 Task: Create a due date automation trigger when advanced on, on the monday of the week a card is due add dates with an incomplete due date at 11:00 AM.
Action: Mouse moved to (963, 74)
Screenshot: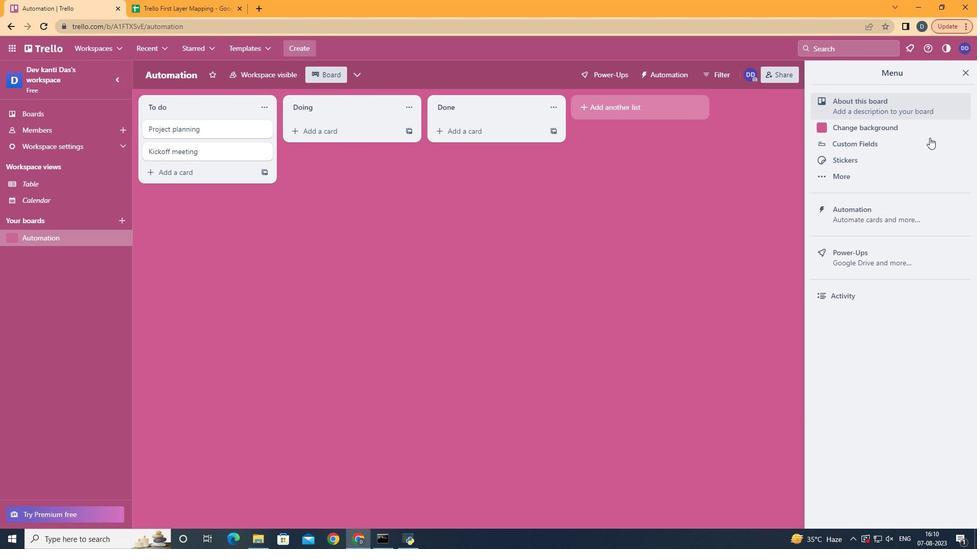 
Action: Mouse pressed left at (963, 74)
Screenshot: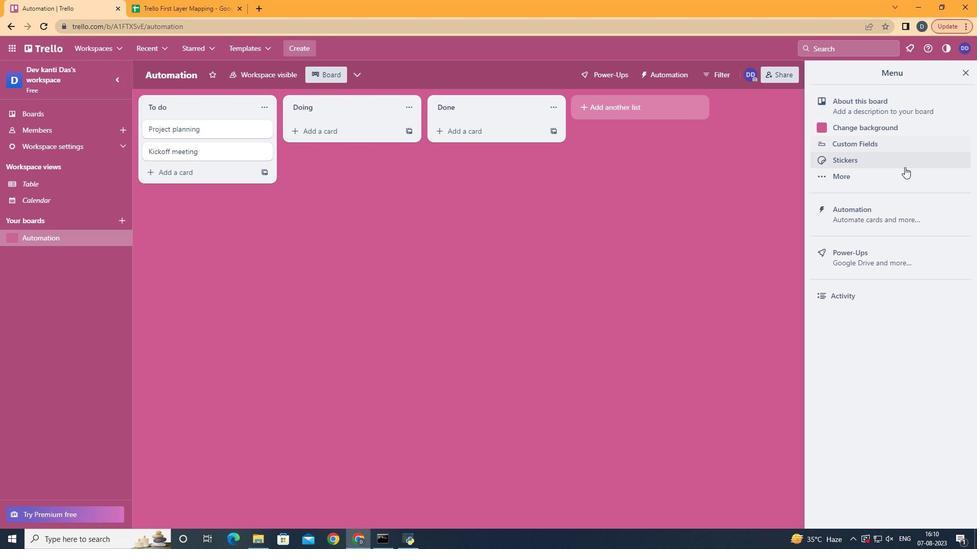 
Action: Mouse moved to (880, 213)
Screenshot: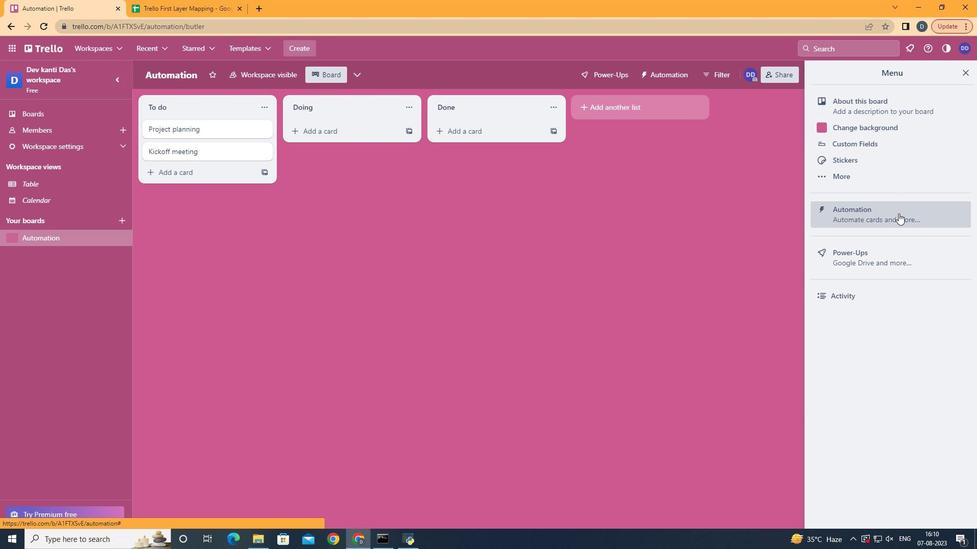 
Action: Mouse pressed left at (880, 213)
Screenshot: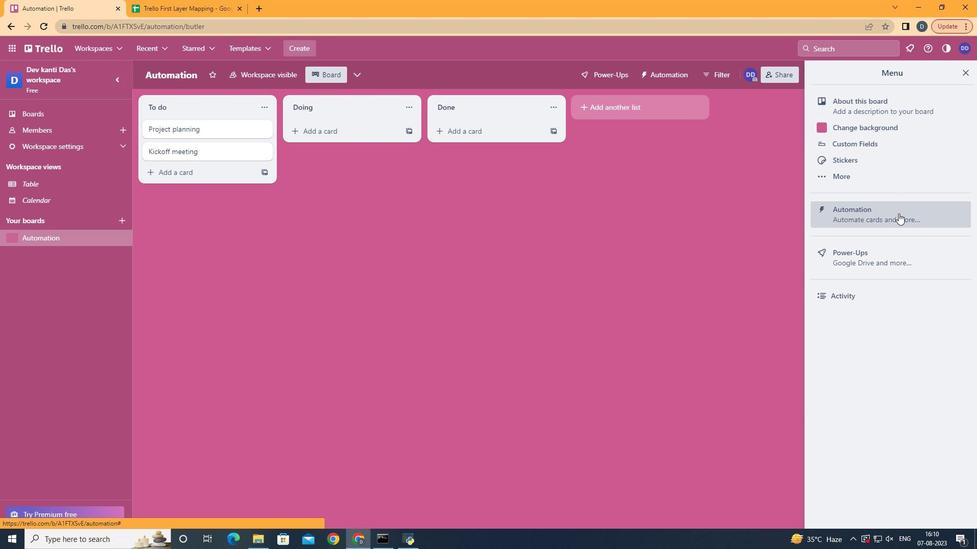 
Action: Mouse moved to (198, 203)
Screenshot: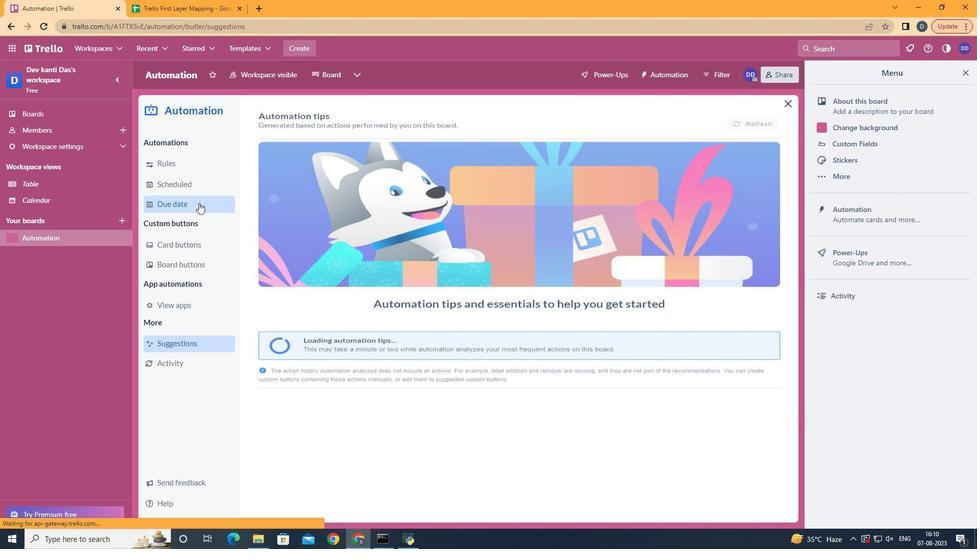 
Action: Mouse pressed left at (198, 203)
Screenshot: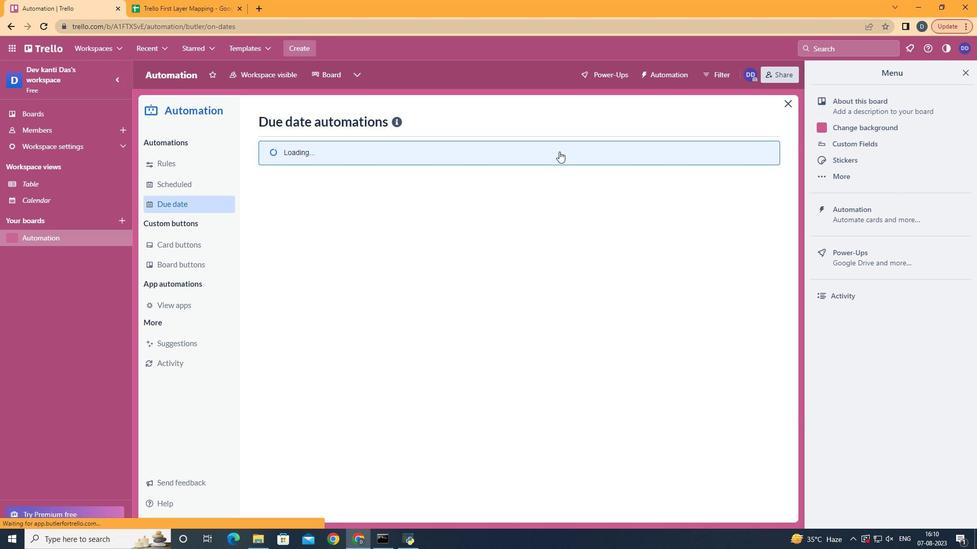 
Action: Mouse moved to (719, 119)
Screenshot: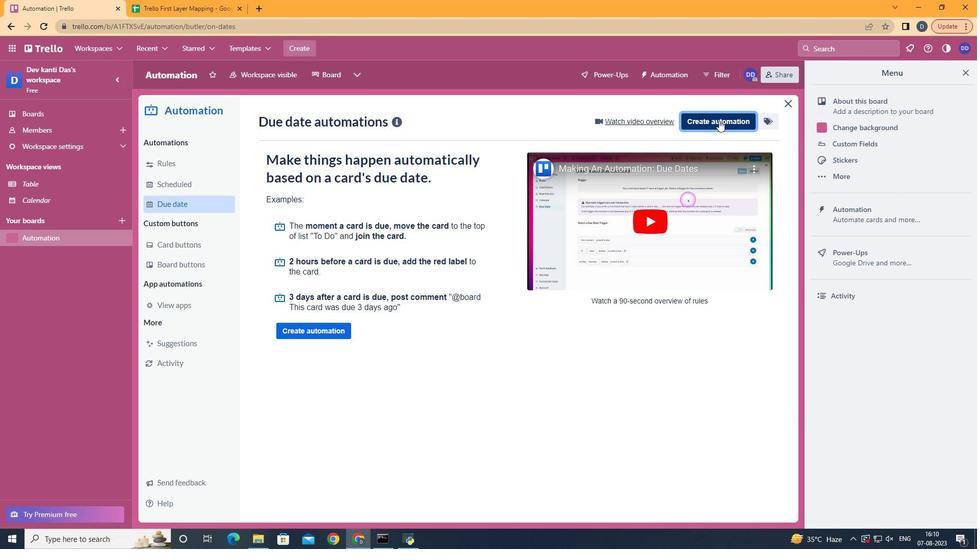 
Action: Mouse pressed left at (719, 119)
Screenshot: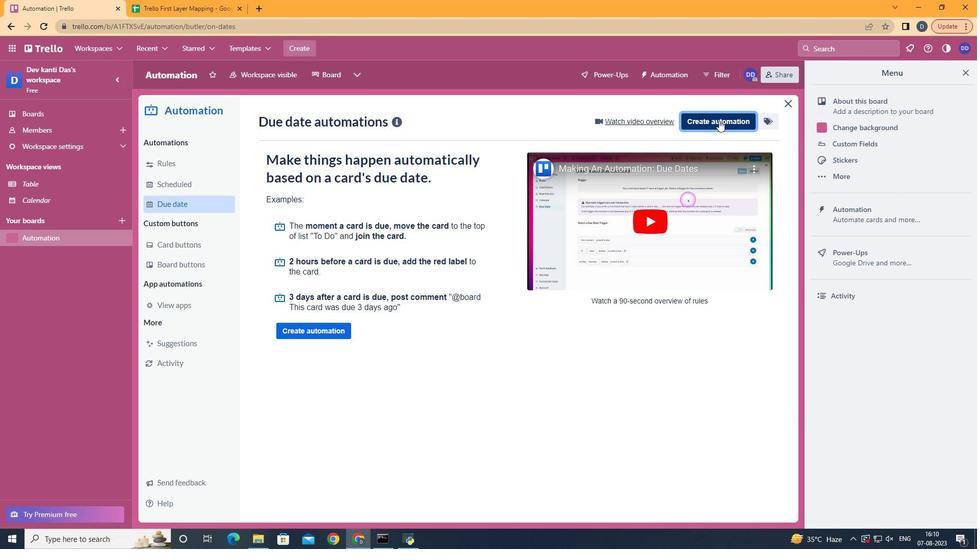 
Action: Mouse moved to (499, 222)
Screenshot: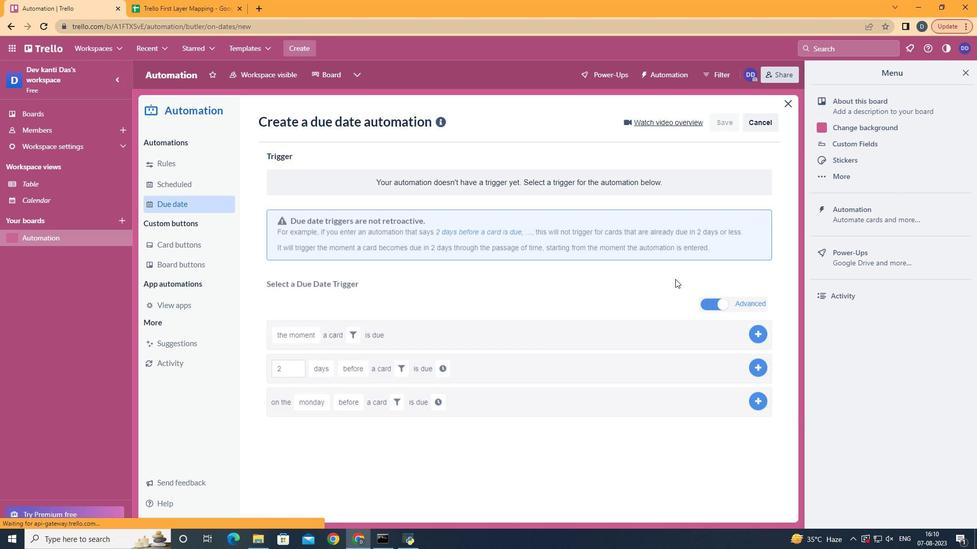 
Action: Mouse pressed left at (499, 222)
Screenshot: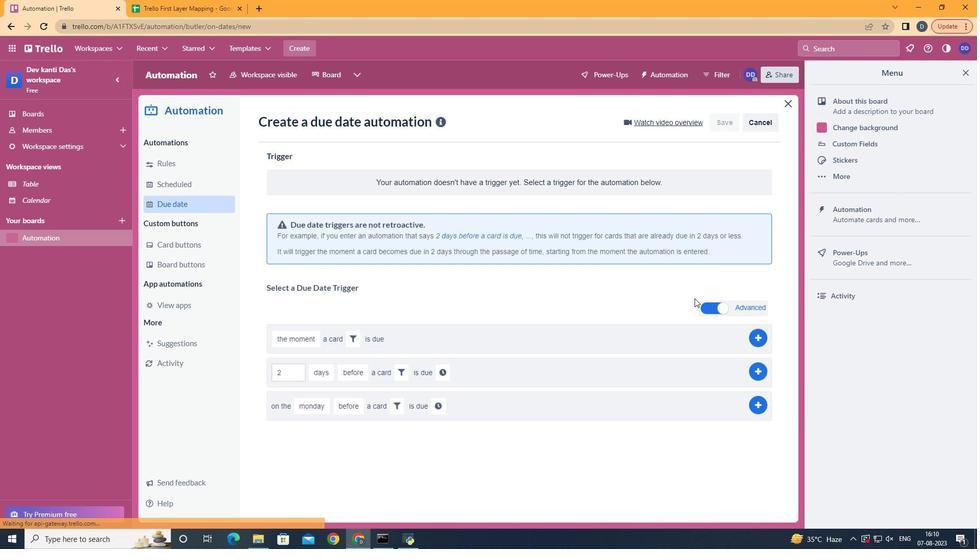 
Action: Mouse moved to (340, 268)
Screenshot: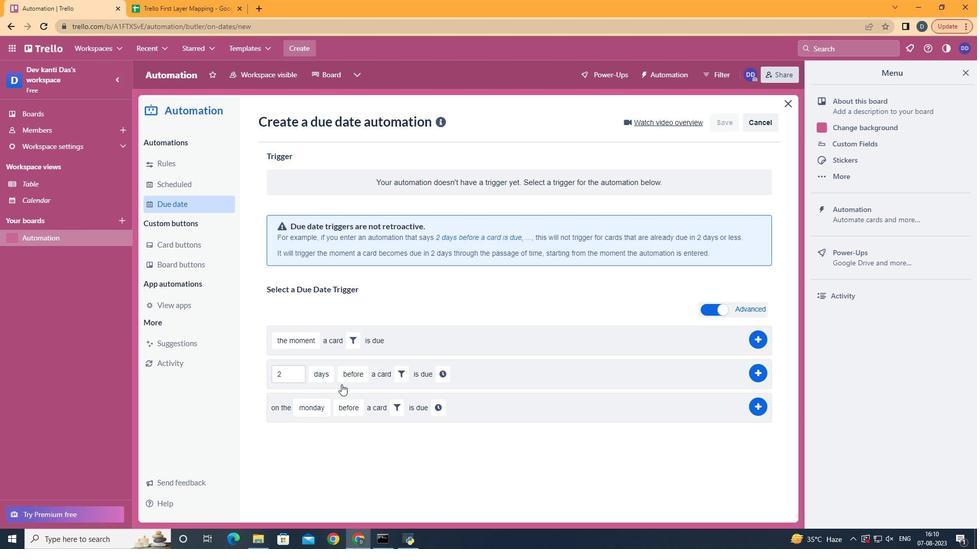 
Action: Mouse pressed left at (340, 268)
Screenshot: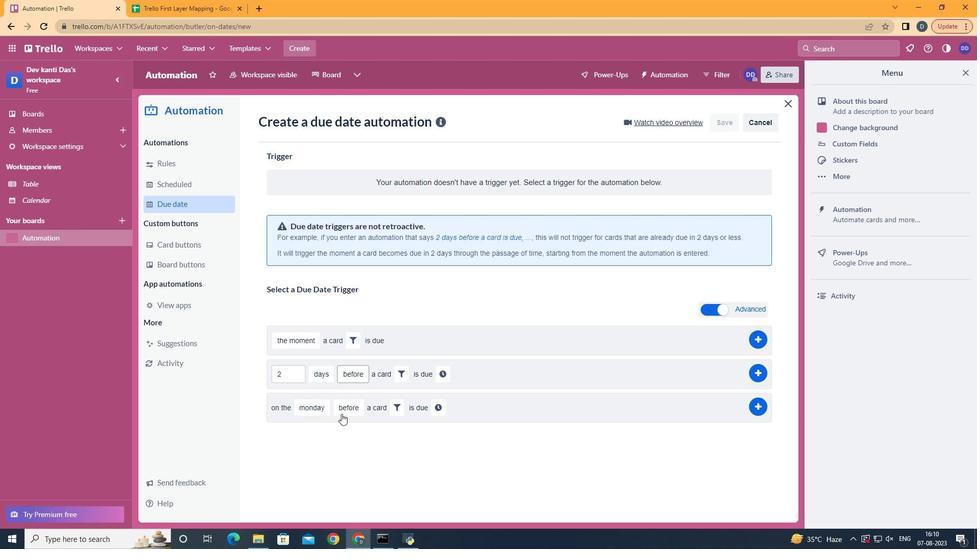 
Action: Mouse moved to (358, 465)
Screenshot: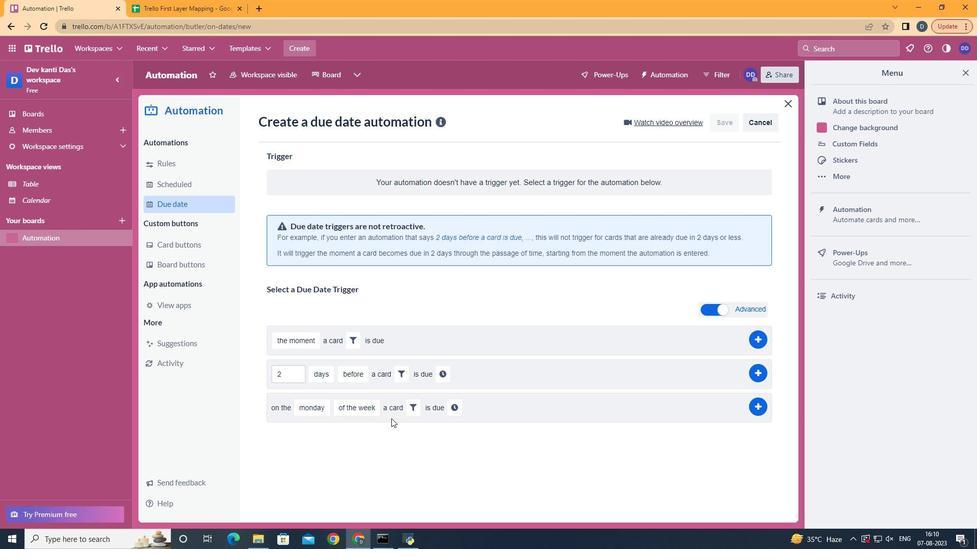 
Action: Mouse pressed left at (358, 465)
Screenshot: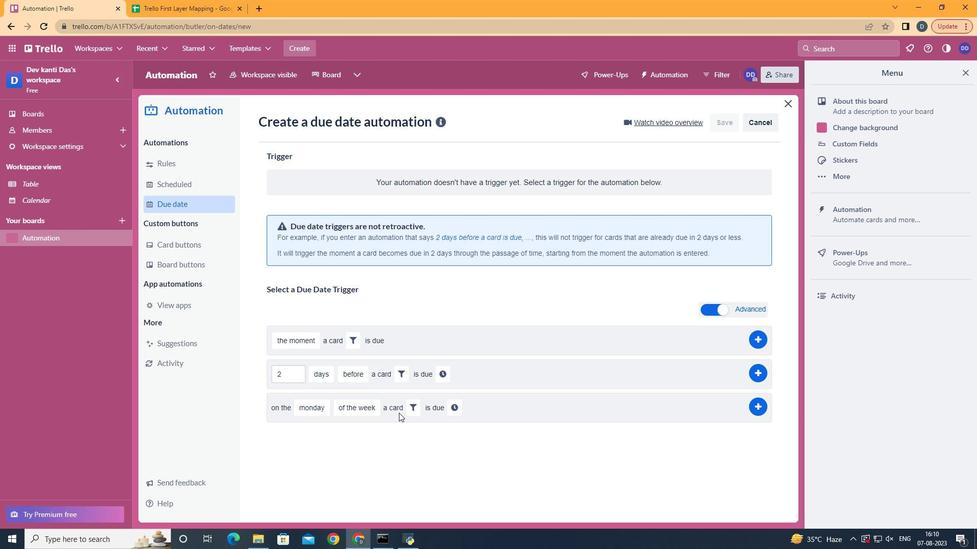 
Action: Mouse moved to (405, 408)
Screenshot: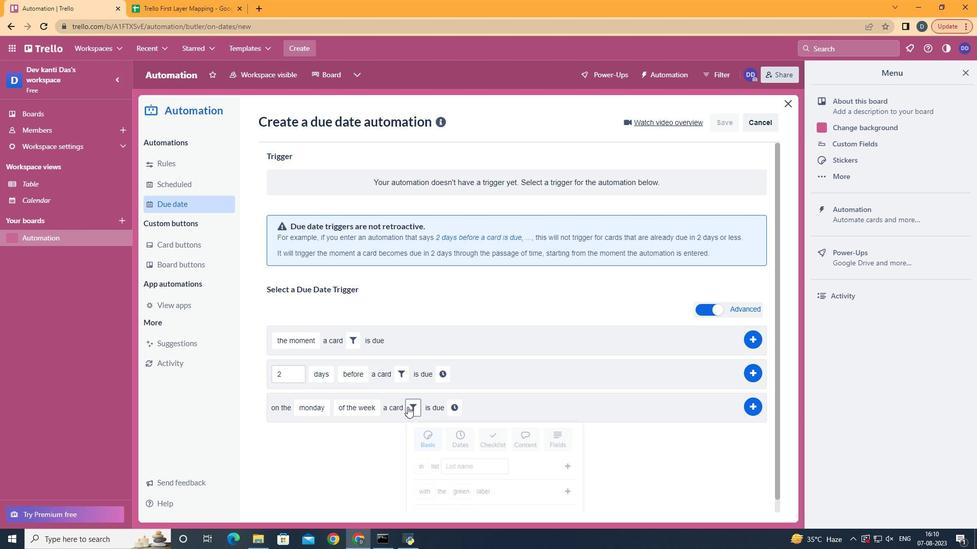 
Action: Mouse pressed left at (405, 408)
Screenshot: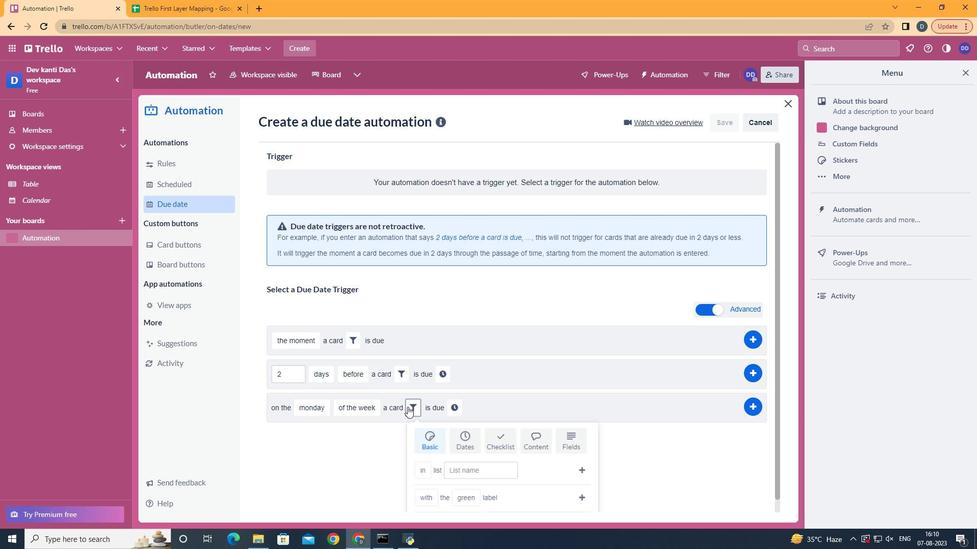 
Action: Mouse moved to (462, 445)
Screenshot: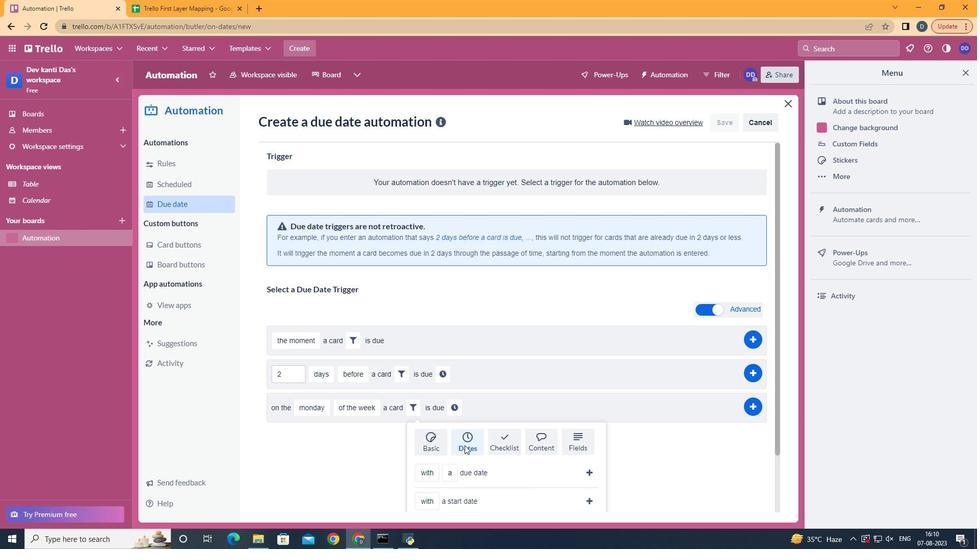 
Action: Mouse pressed left at (462, 445)
Screenshot: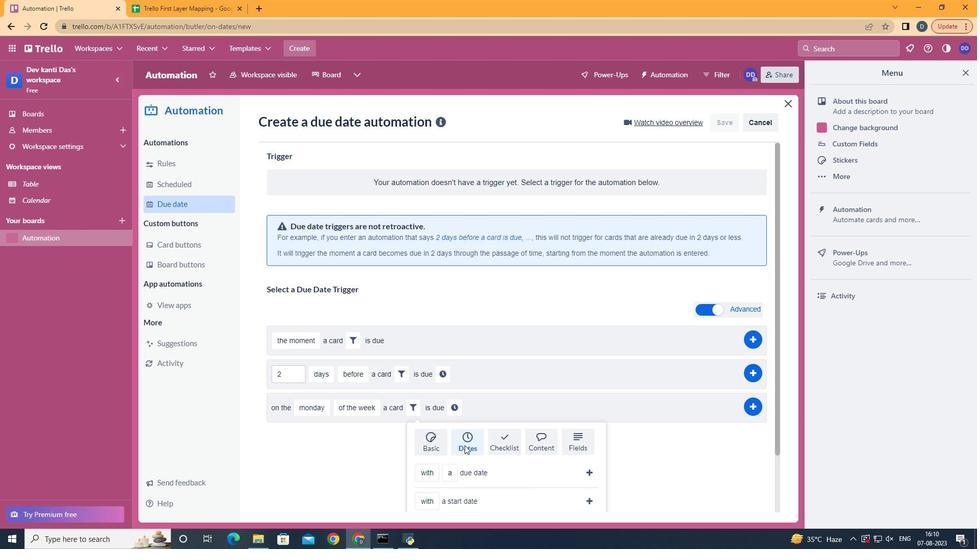 
Action: Mouse moved to (464, 445)
Screenshot: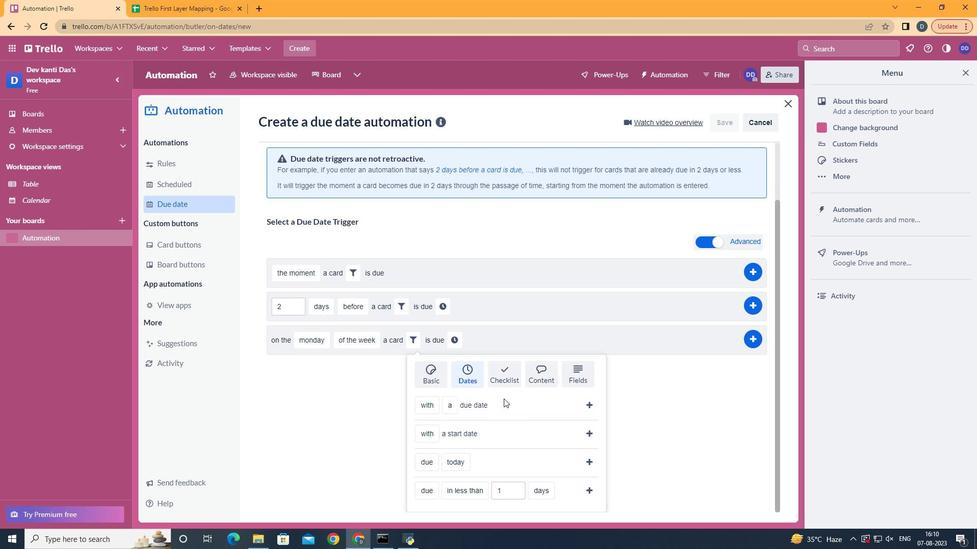 
Action: Mouse scrolled (464, 445) with delta (0, 0)
Screenshot: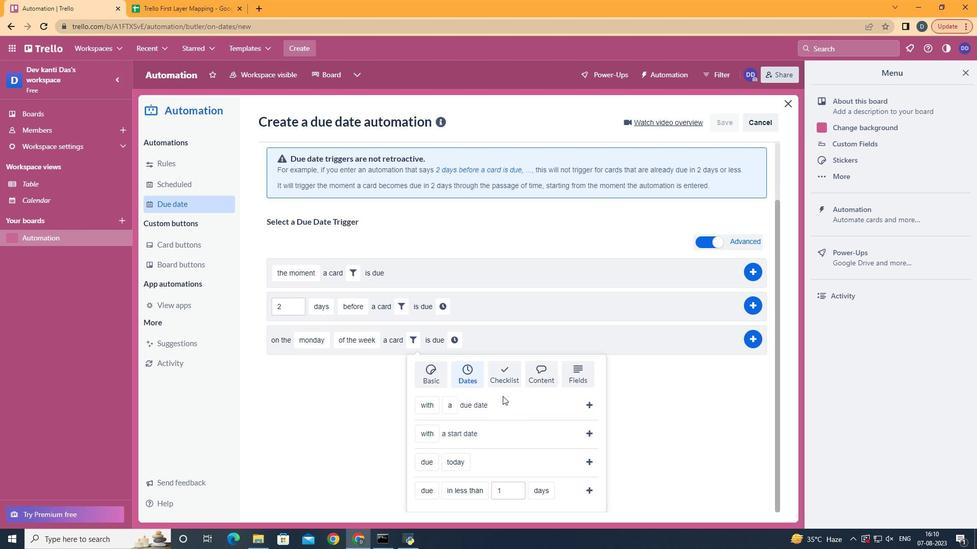 
Action: Mouse scrolled (464, 445) with delta (0, 0)
Screenshot: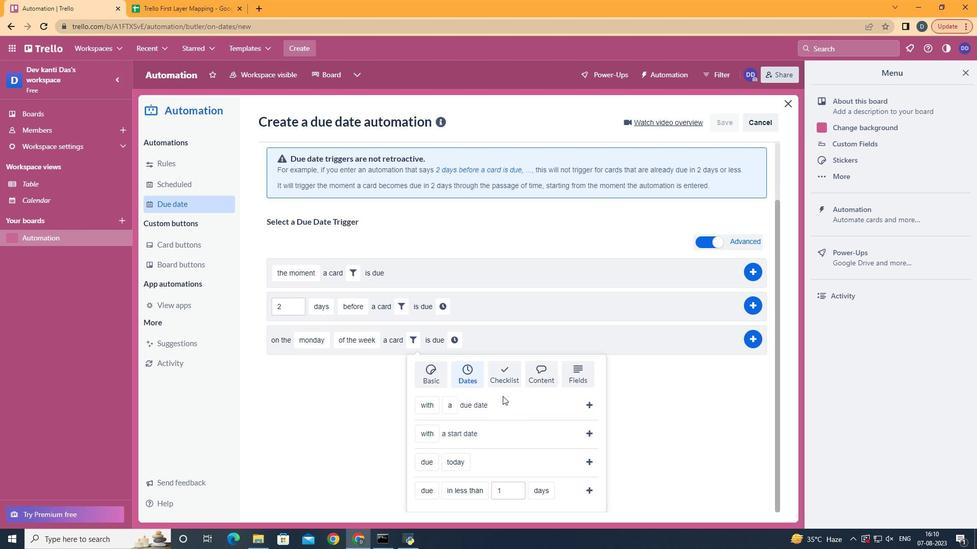 
Action: Mouse scrolled (464, 445) with delta (0, 0)
Screenshot: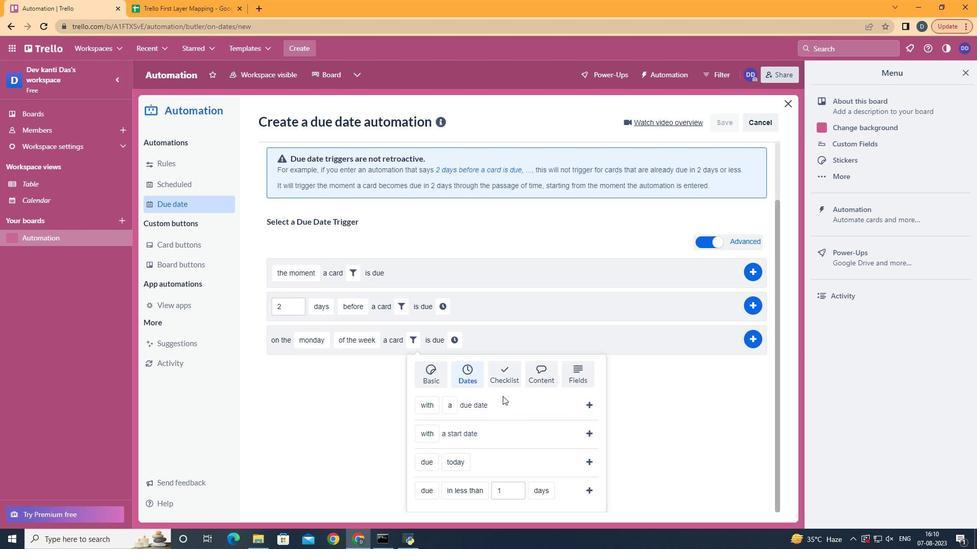 
Action: Mouse moved to (434, 422)
Screenshot: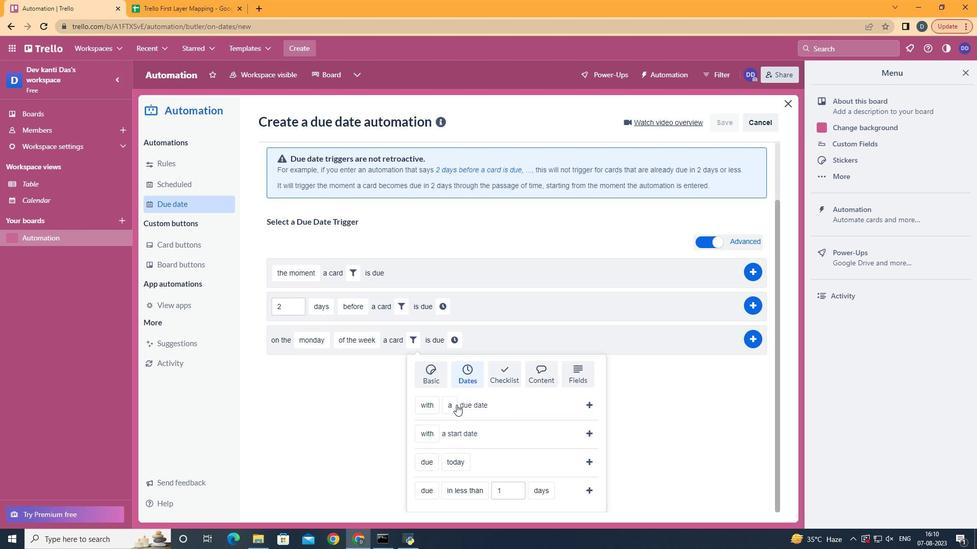 
Action: Mouse pressed left at (434, 422)
Screenshot: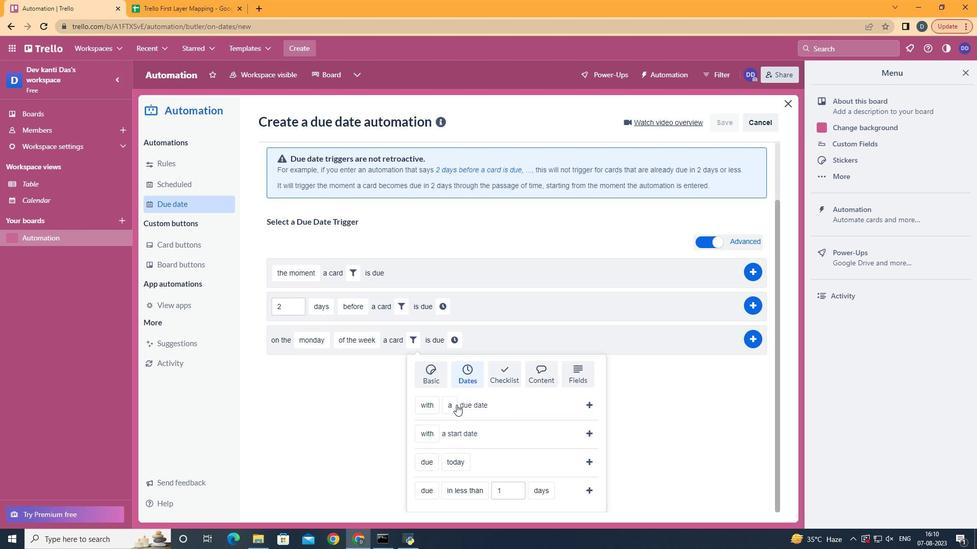 
Action: Mouse moved to (475, 465)
Screenshot: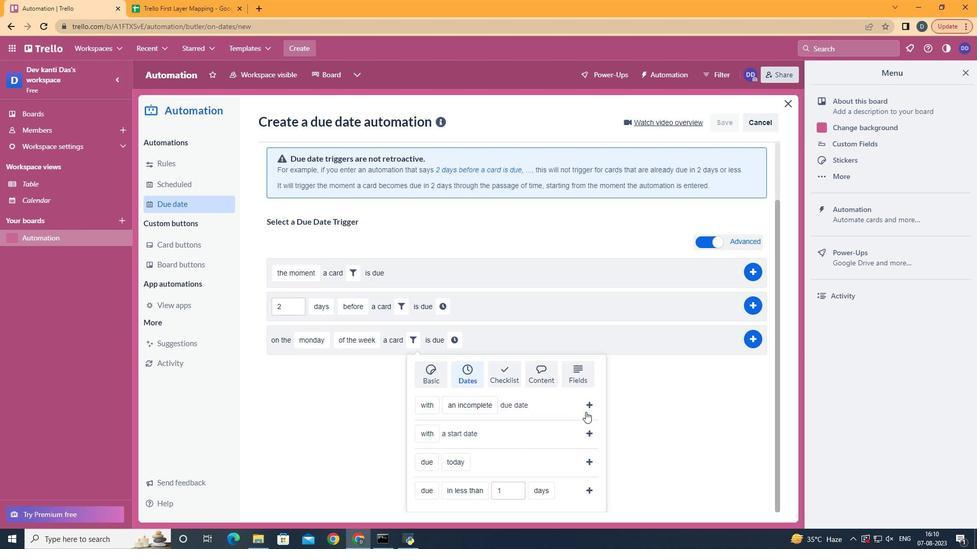 
Action: Mouse pressed left at (475, 465)
Screenshot: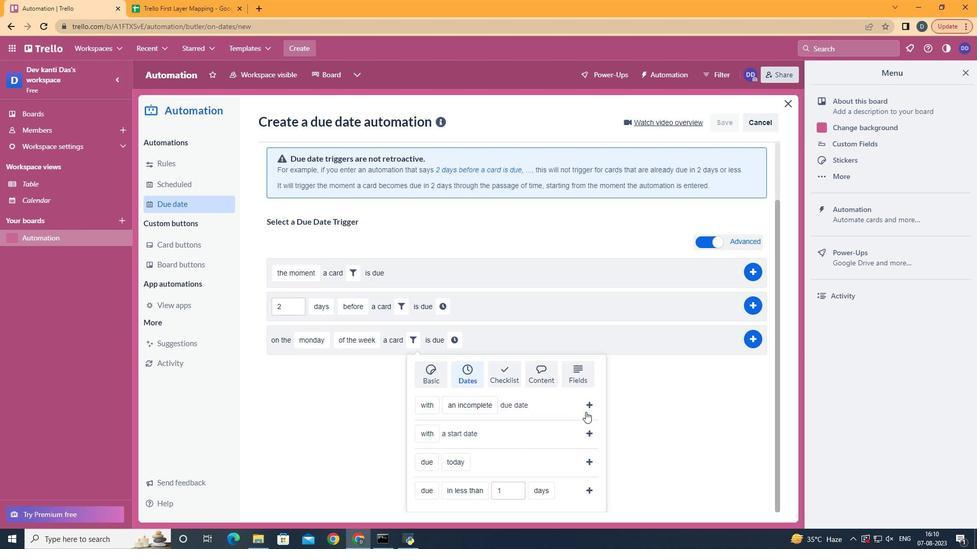 
Action: Mouse moved to (589, 405)
Screenshot: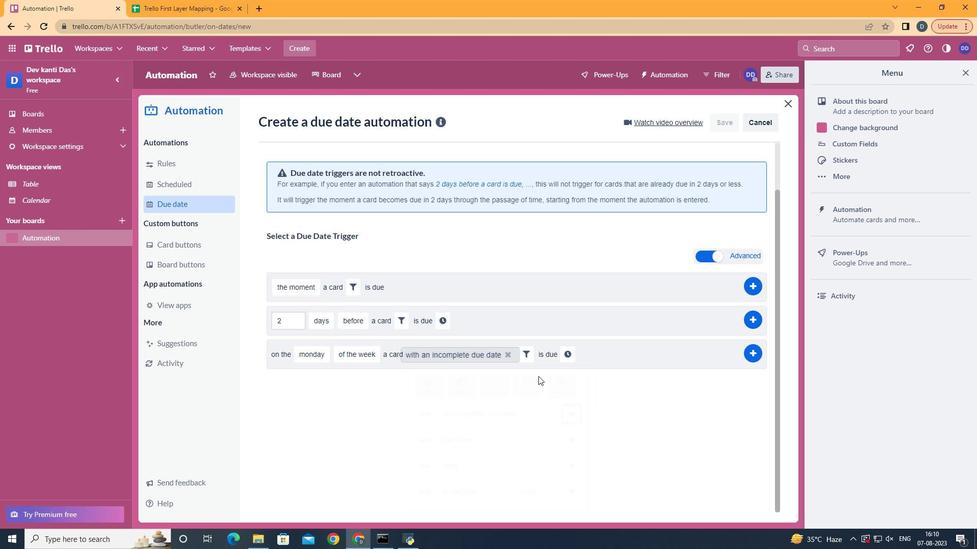 
Action: Mouse pressed left at (589, 405)
Screenshot: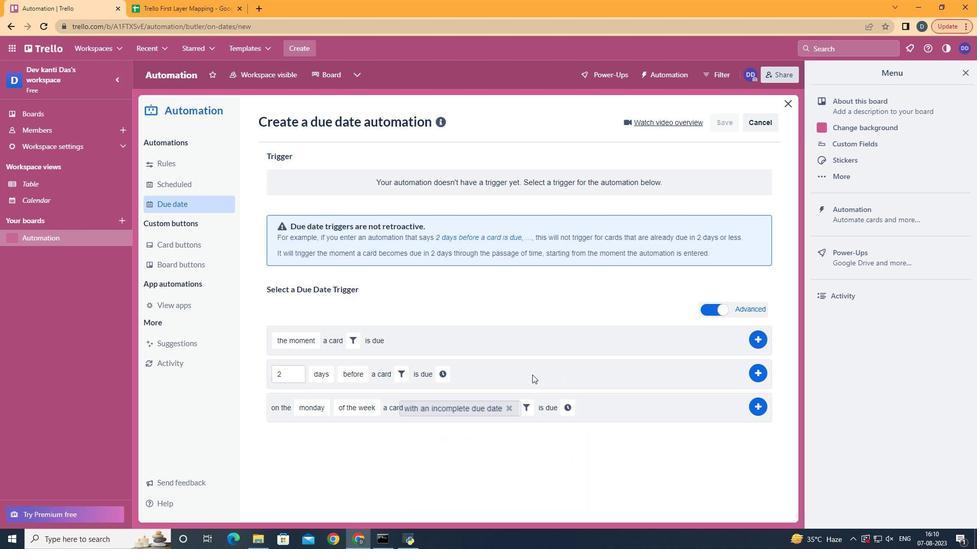 
Action: Mouse moved to (572, 406)
Screenshot: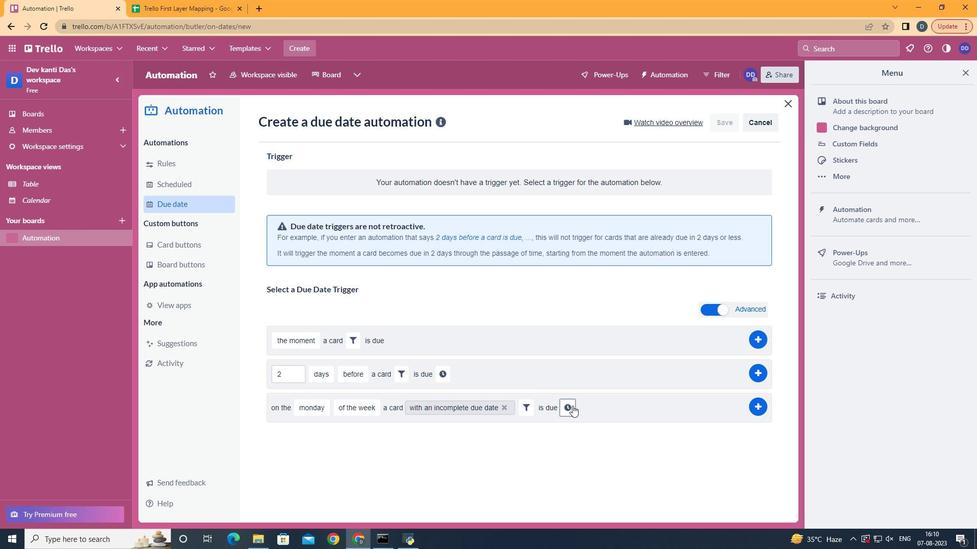 
Action: Mouse pressed left at (572, 406)
Screenshot: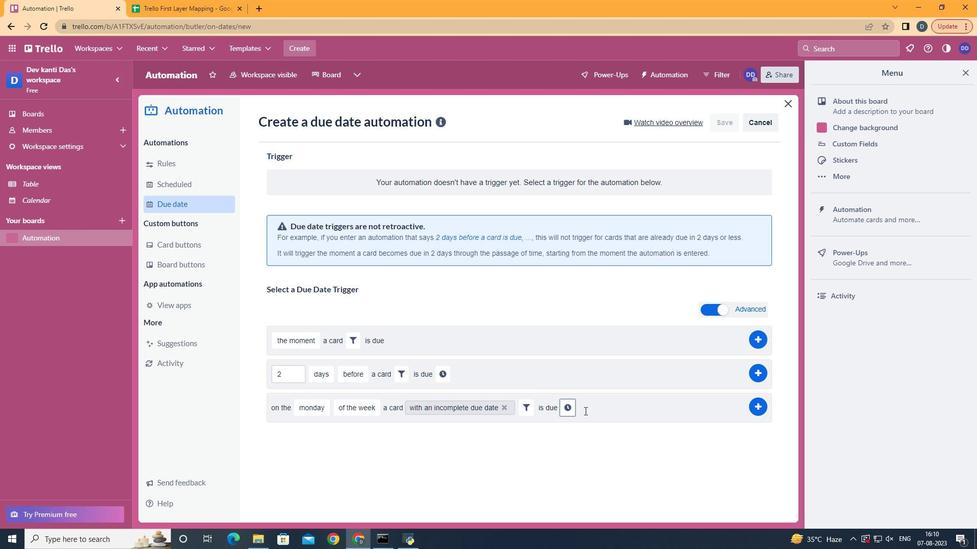 
Action: Mouse moved to (587, 411)
Screenshot: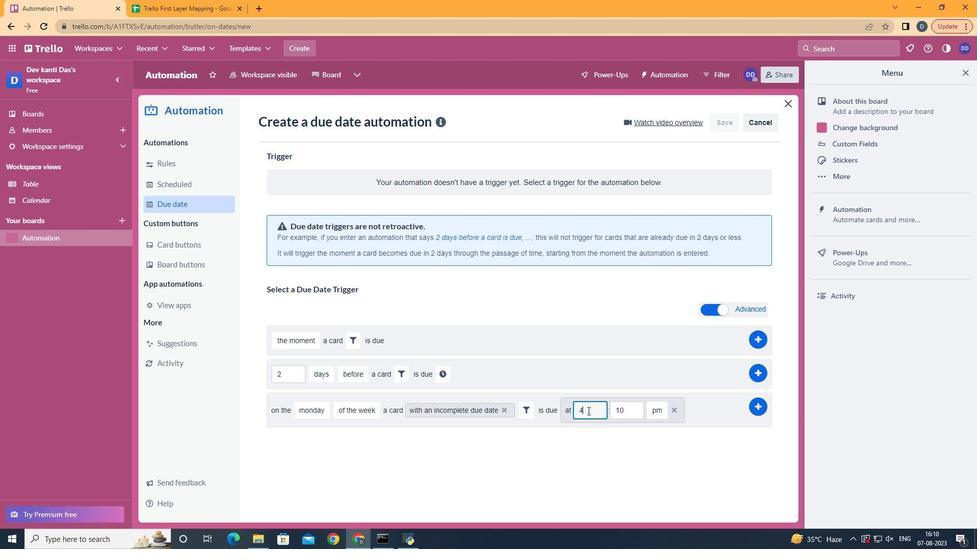 
Action: Mouse pressed left at (587, 411)
Screenshot: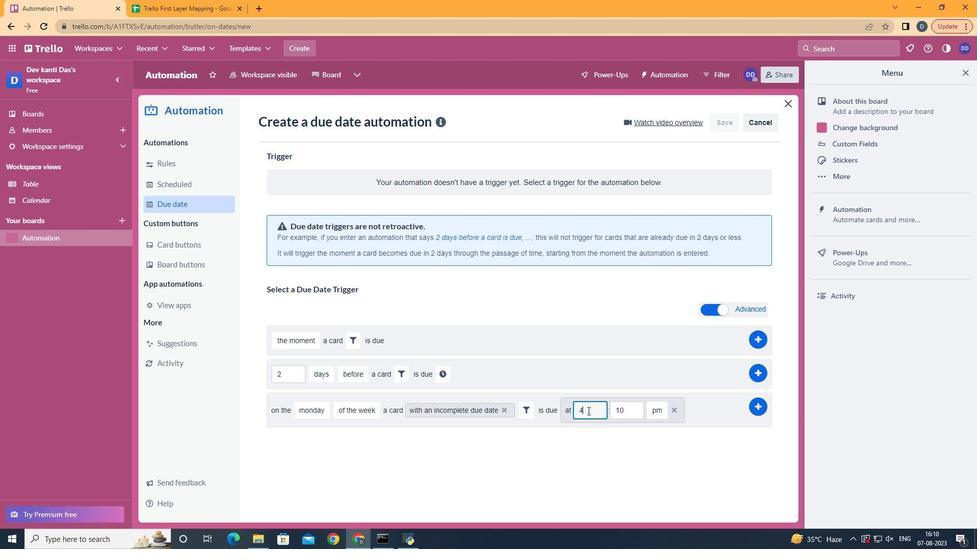 
Action: Key pressed <Key.backspace>11
Screenshot: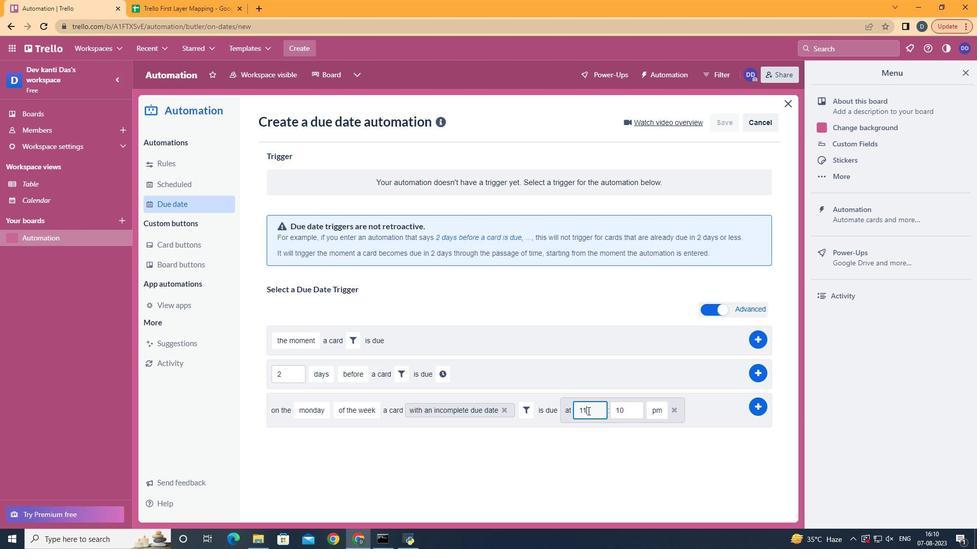 
Action: Mouse moved to (630, 408)
Screenshot: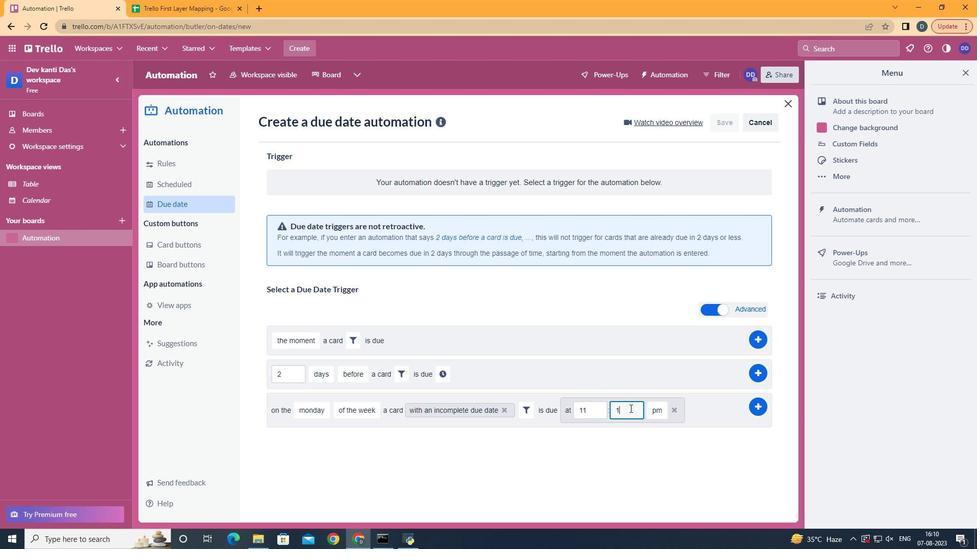 
Action: Mouse pressed left at (630, 408)
Screenshot: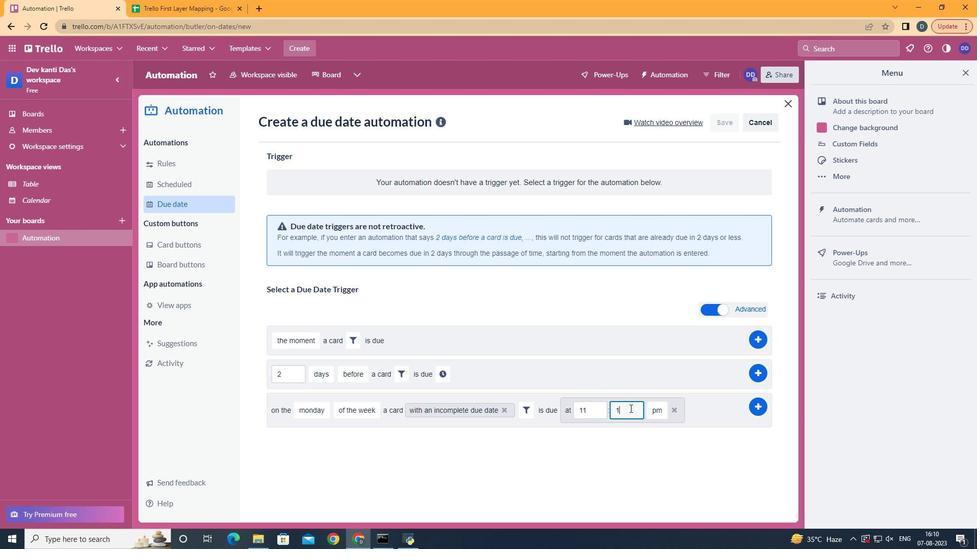 
Action: Key pressed <Key.backspace><Key.backspace>00
Screenshot: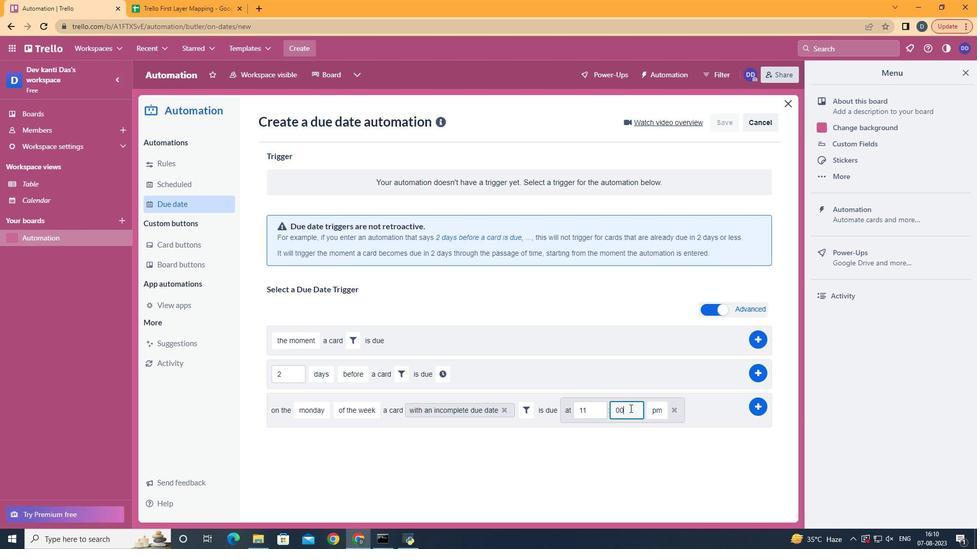 
Action: Mouse moved to (659, 434)
Screenshot: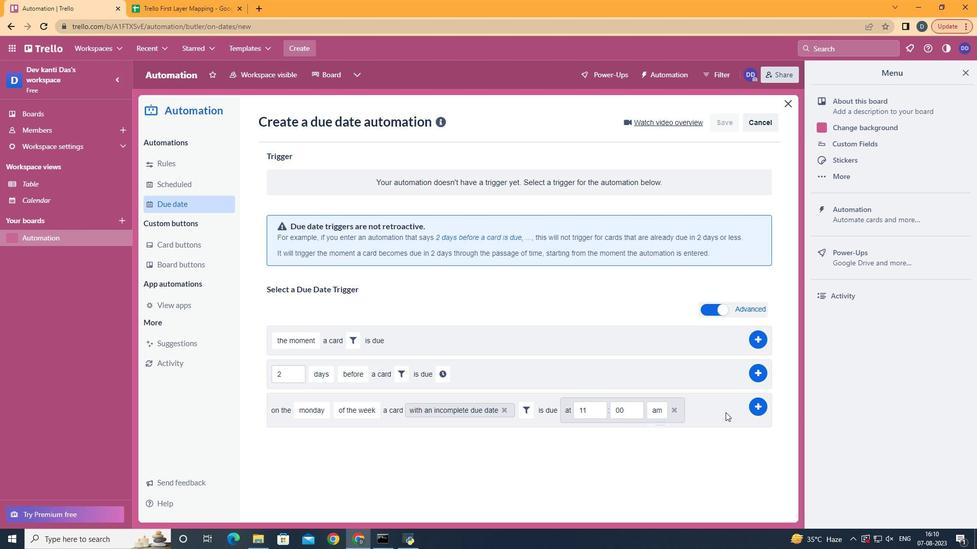 
Action: Mouse pressed left at (659, 434)
Screenshot: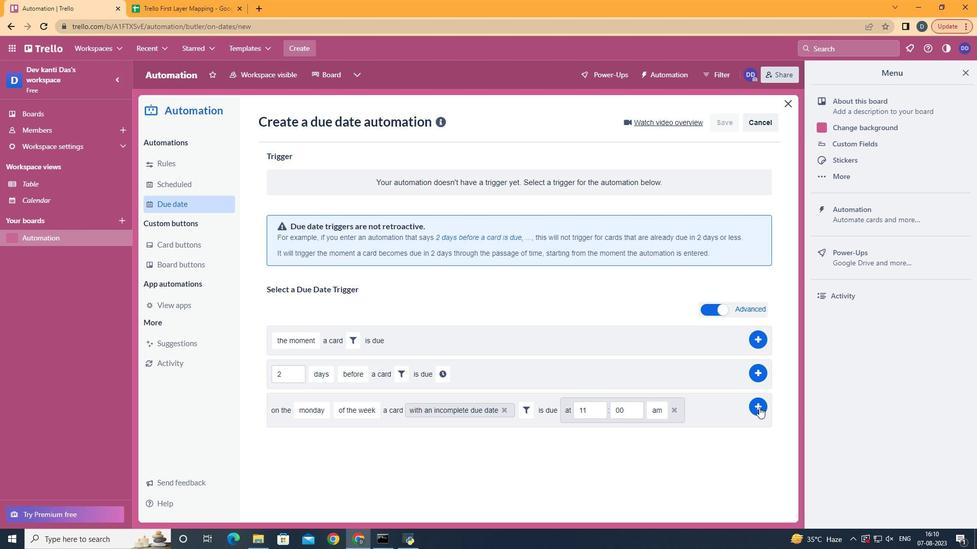 
Action: Mouse moved to (759, 407)
Screenshot: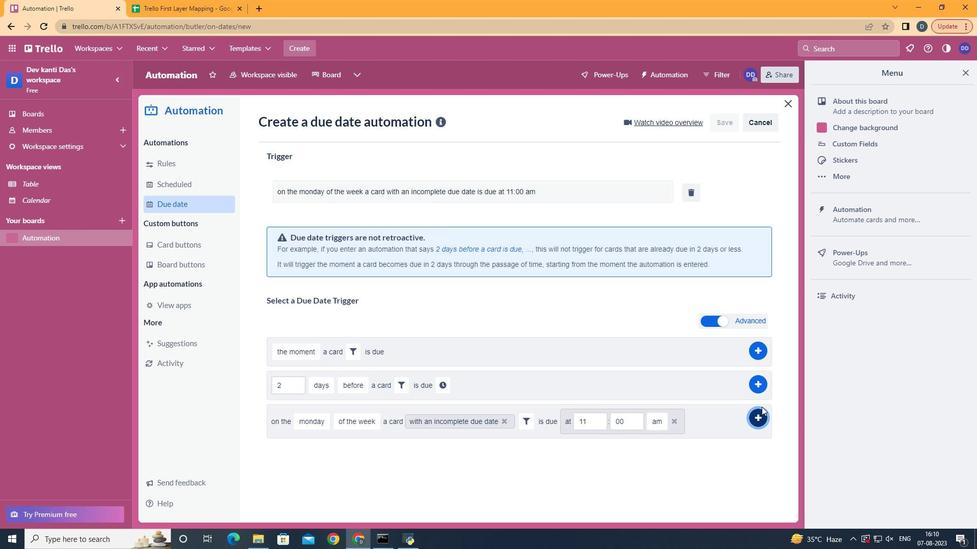 
Action: Mouse pressed left at (759, 407)
Screenshot: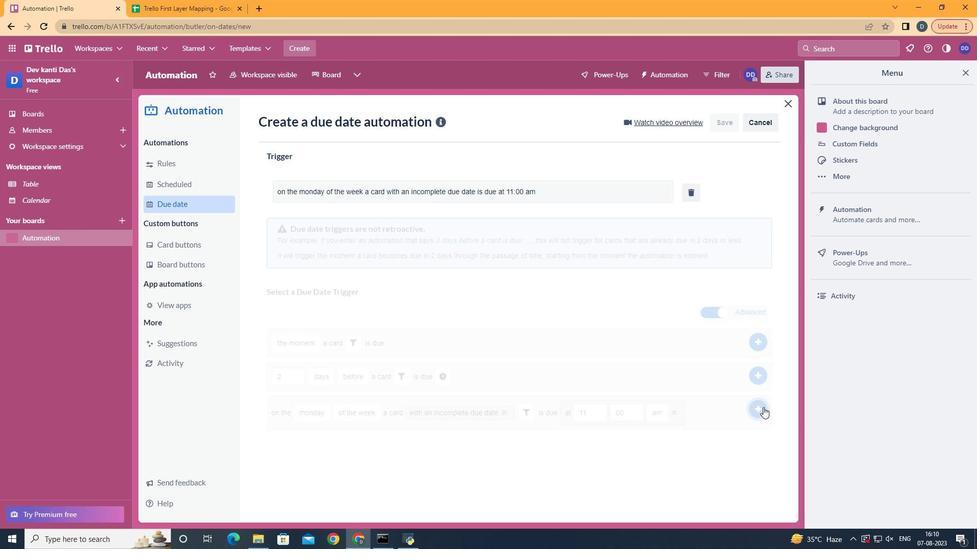 
Action: Mouse moved to (606, 175)
Screenshot: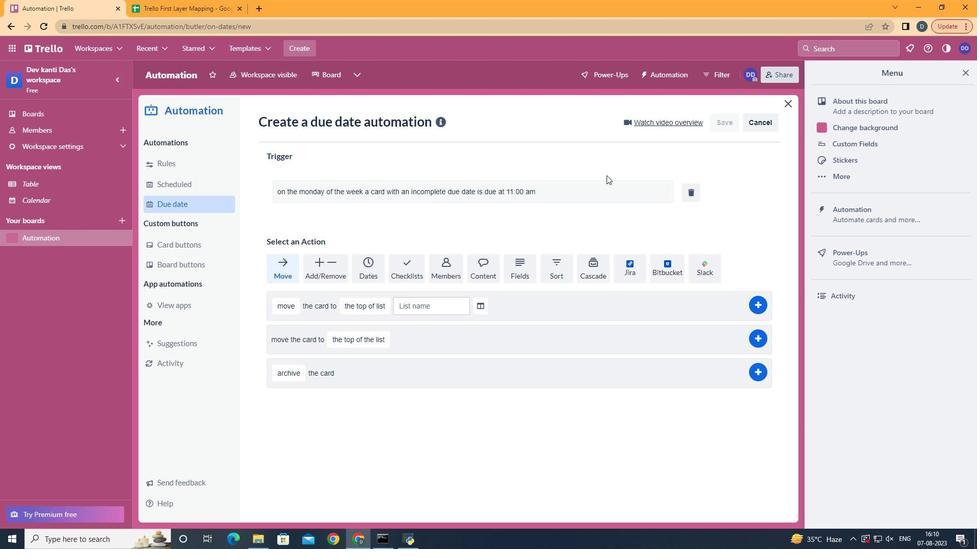 
